 Task: Change  the formatting of the data to 'Which is Less than 10, 'In conditional formating, put the option 'Light Red Fill with Drak Red Text. 'add another formatting option Format As Table, insert the option 'Blue Table style Light 9 'In the sheet  Data Analysis Spreadsheetbook
Action: Mouse moved to (117, 166)
Screenshot: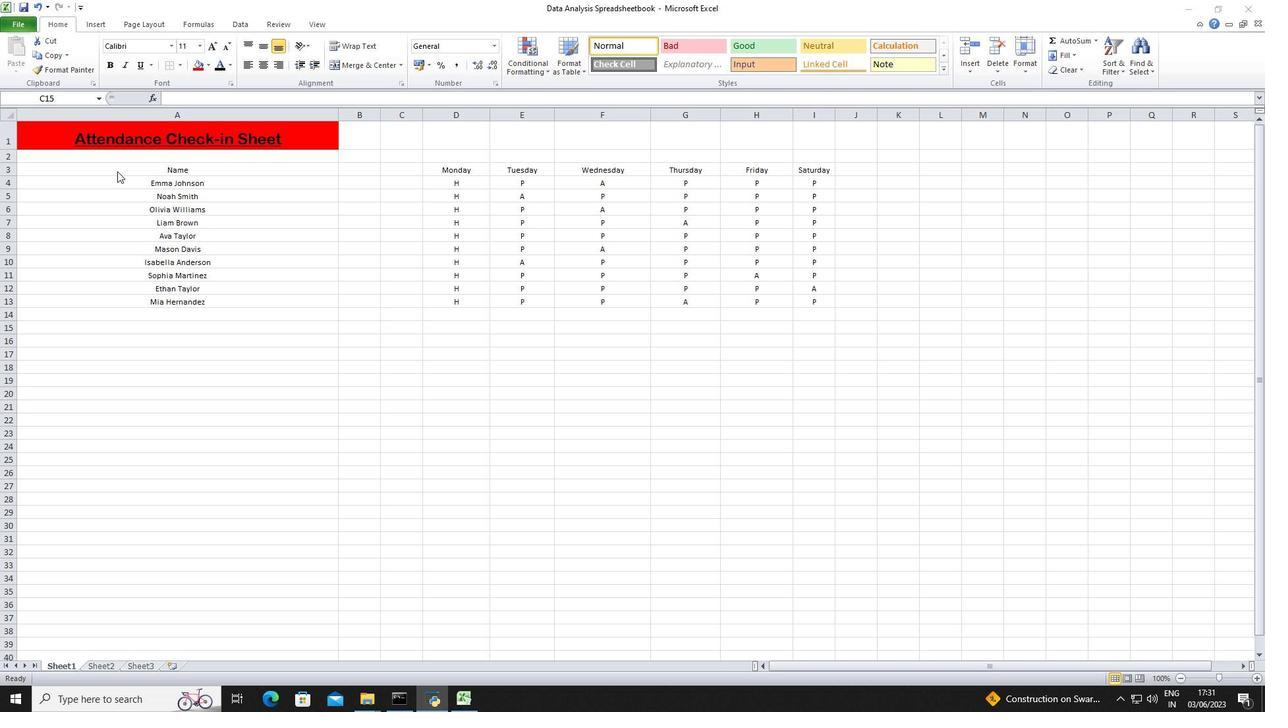 
Action: Mouse pressed left at (117, 166)
Screenshot: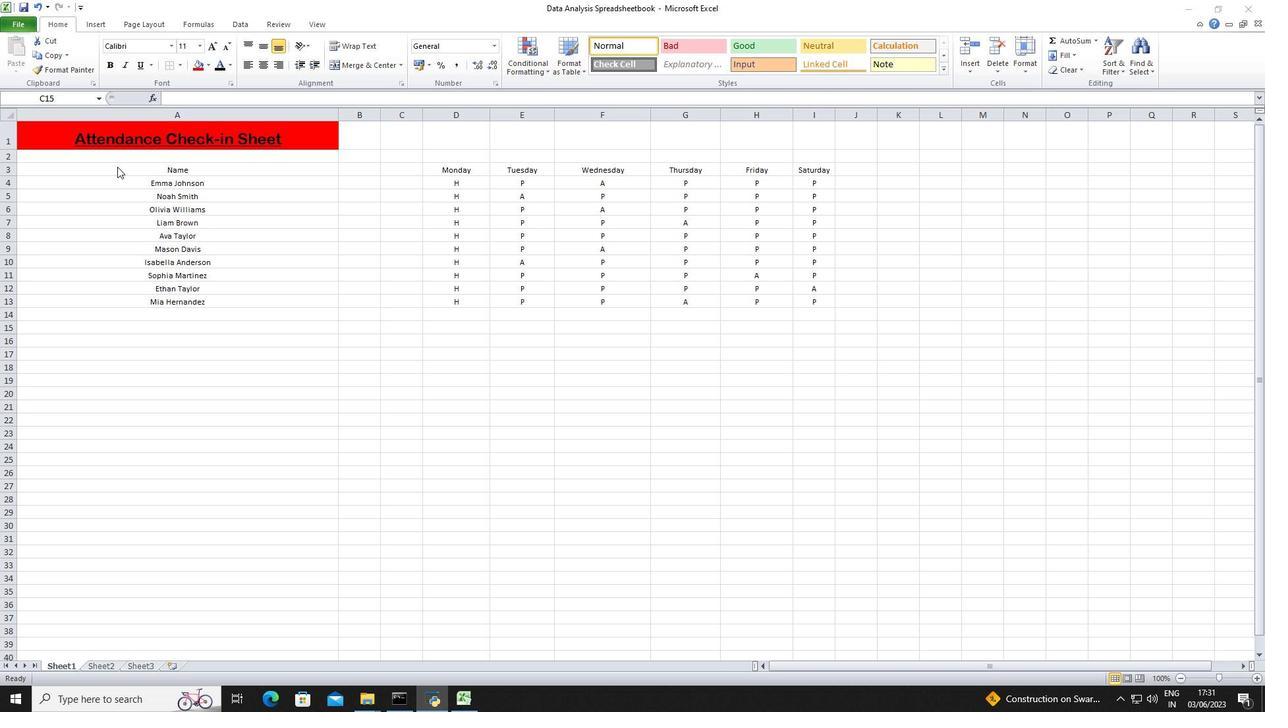 
Action: Mouse moved to (148, 168)
Screenshot: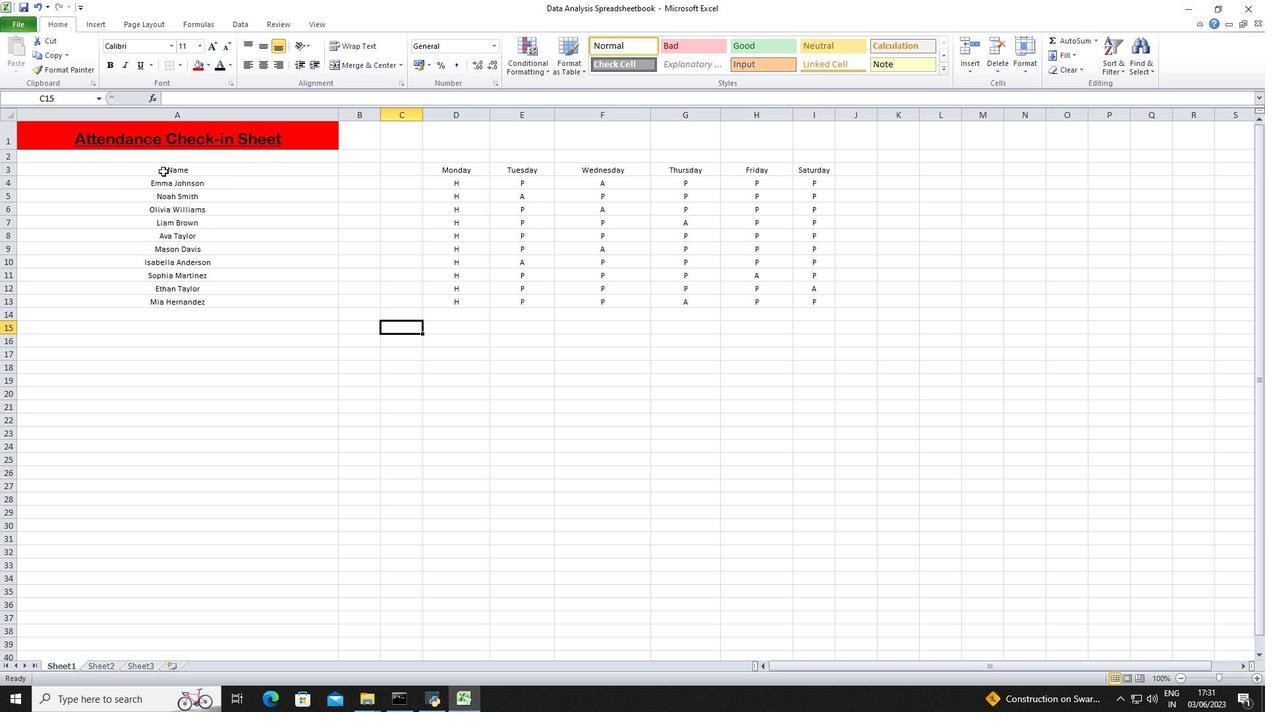
Action: Mouse pressed left at (148, 168)
Screenshot: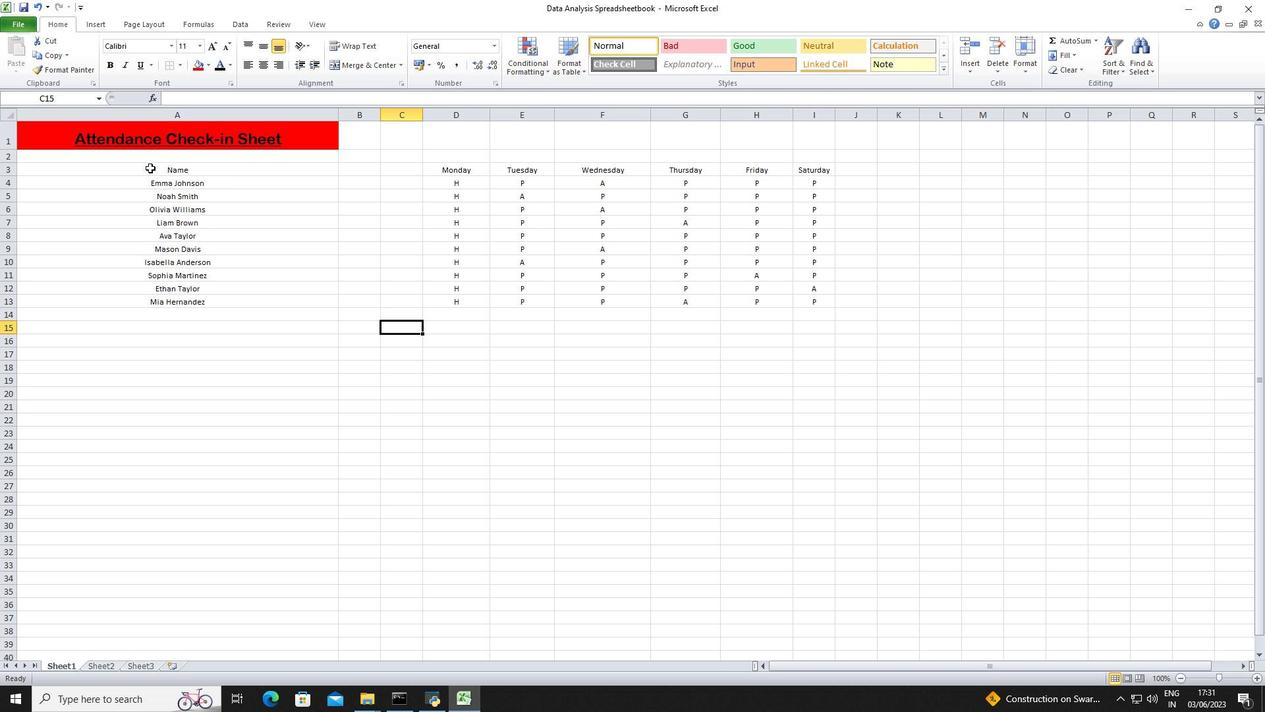
Action: Mouse moved to (548, 71)
Screenshot: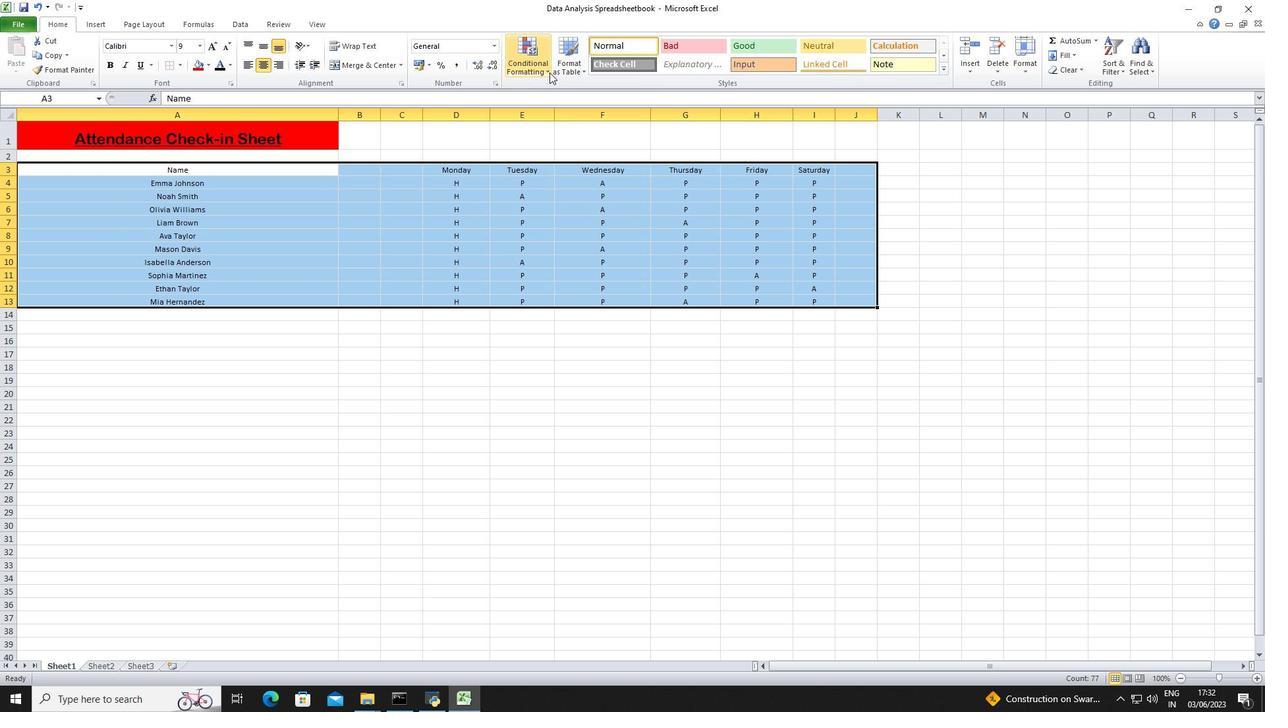 
Action: Mouse pressed left at (548, 71)
Screenshot: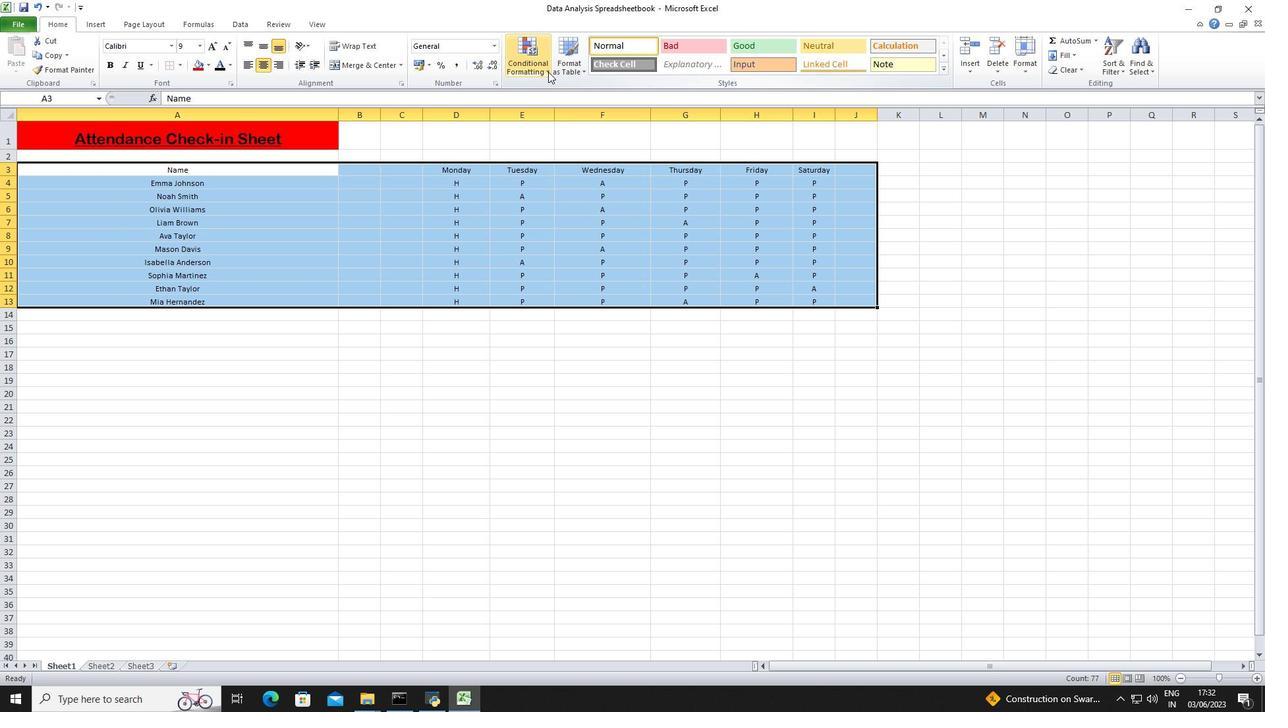 
Action: Mouse moved to (649, 120)
Screenshot: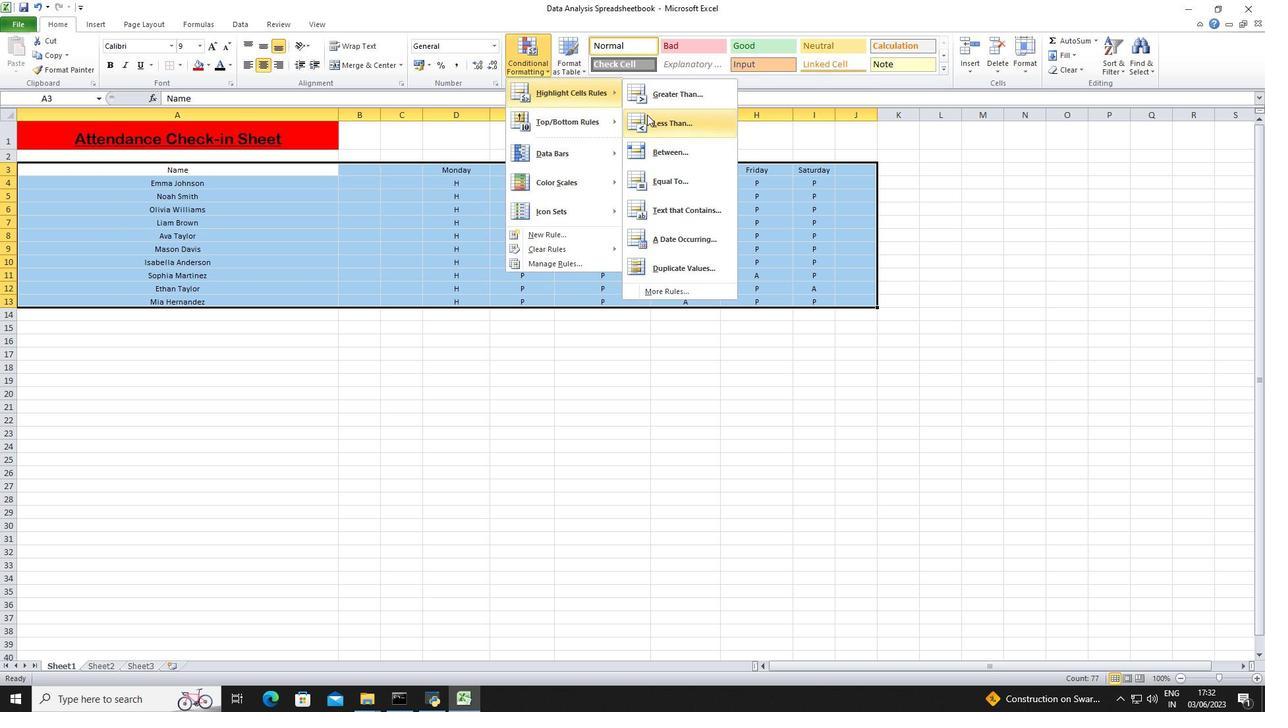 
Action: Mouse pressed left at (649, 120)
Screenshot: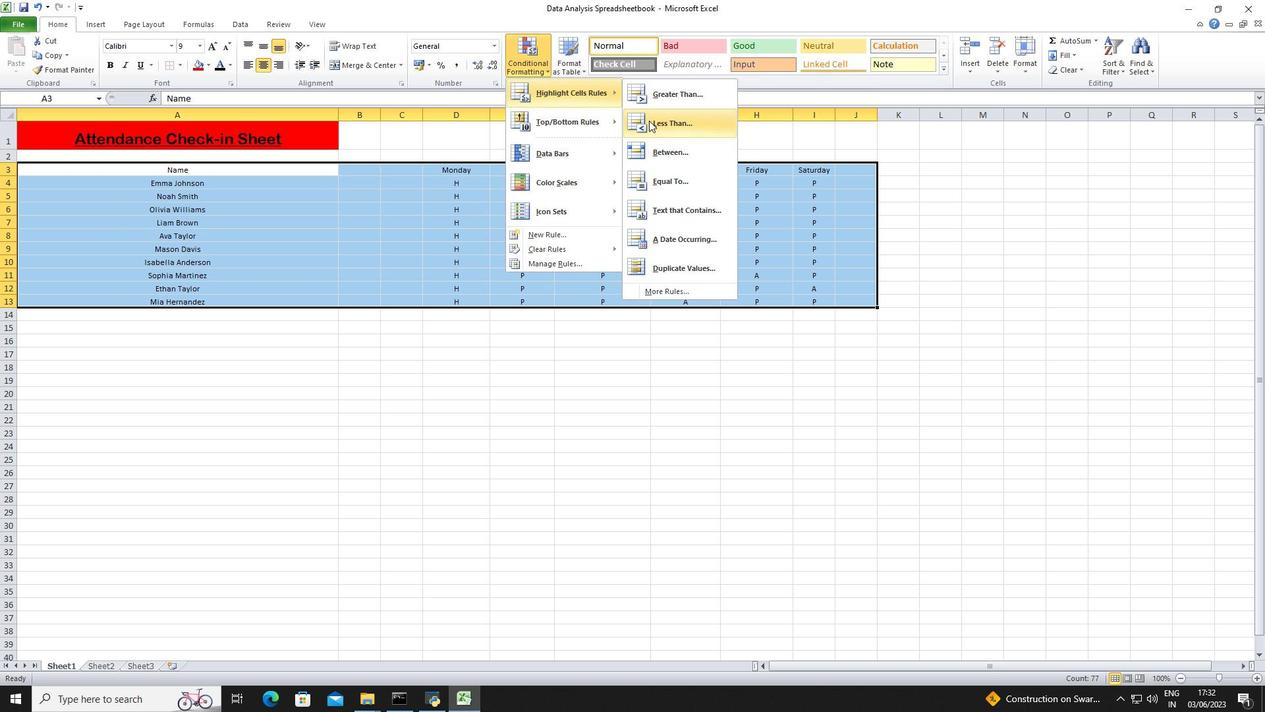 
Action: Mouse moved to (249, 331)
Screenshot: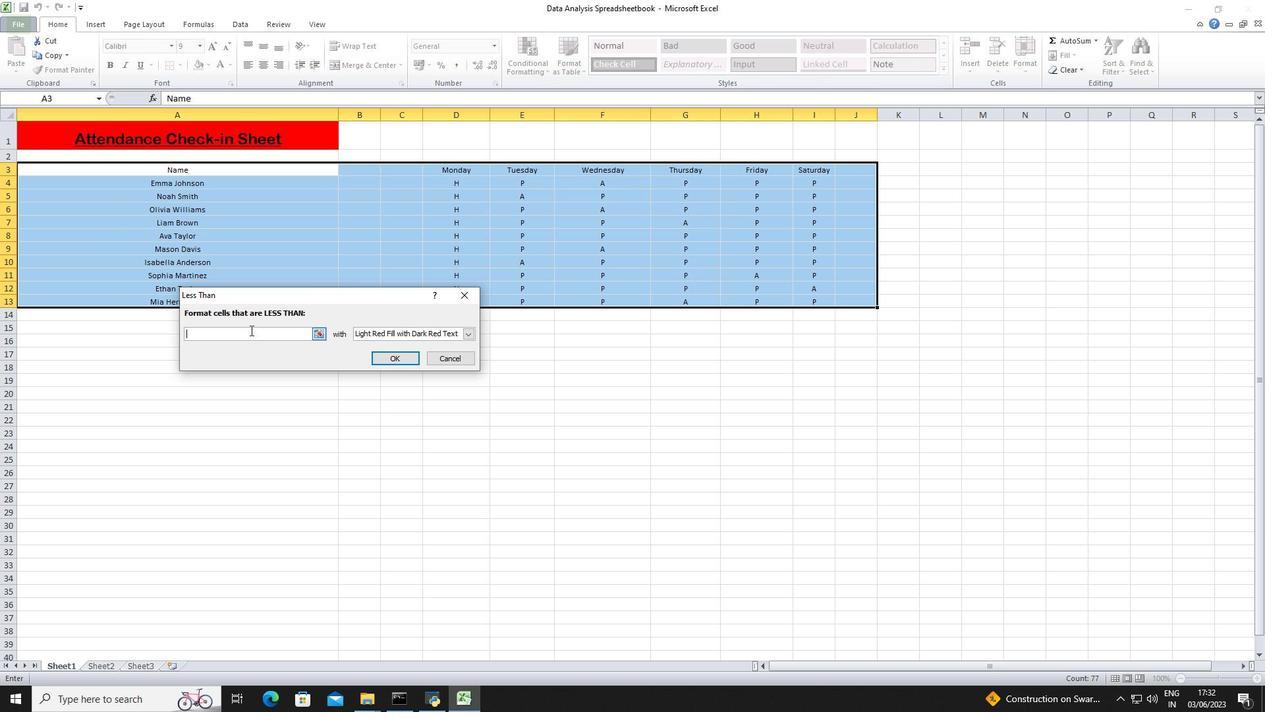
Action: Key pressed 10
Screenshot: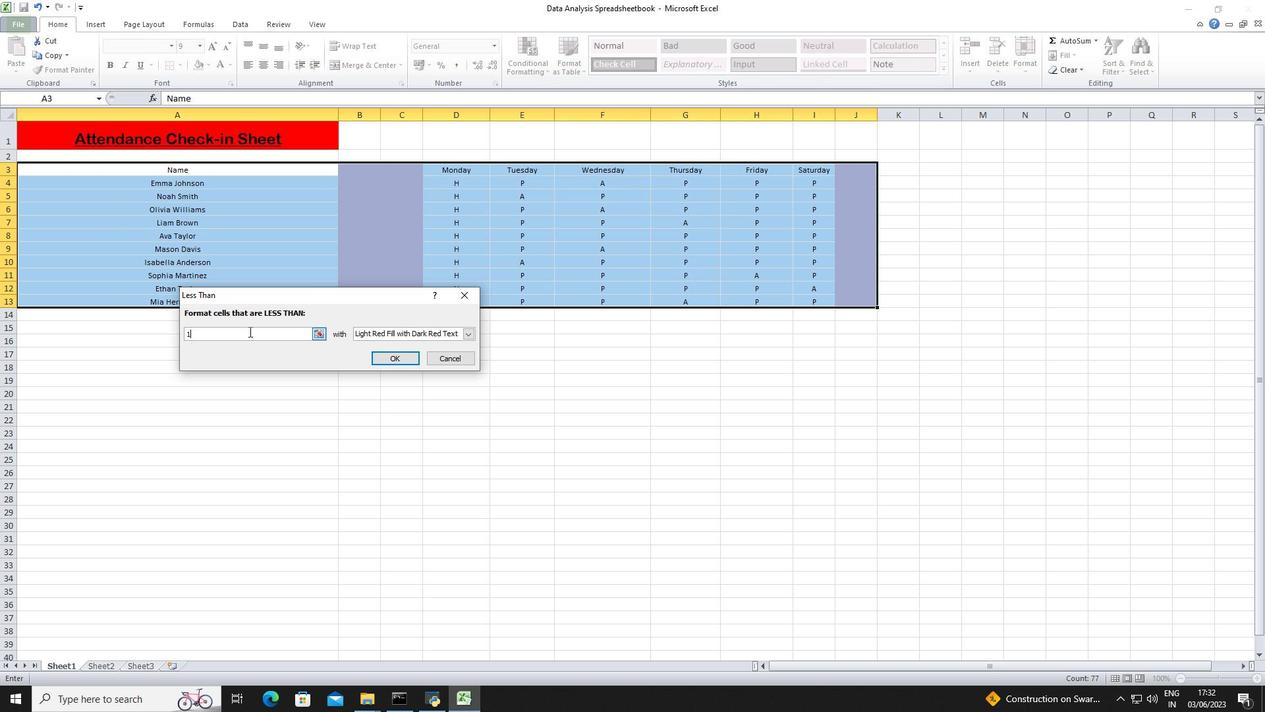 
Action: Mouse moved to (470, 331)
Screenshot: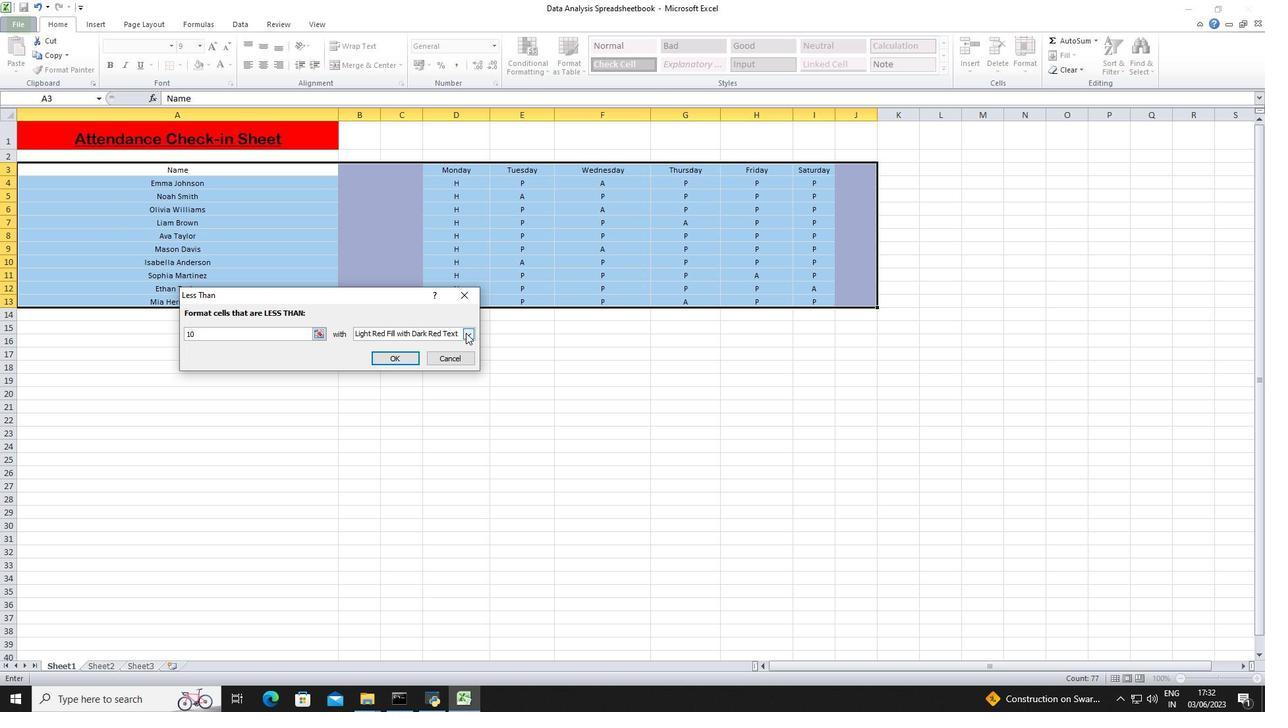 
Action: Mouse pressed left at (470, 331)
Screenshot: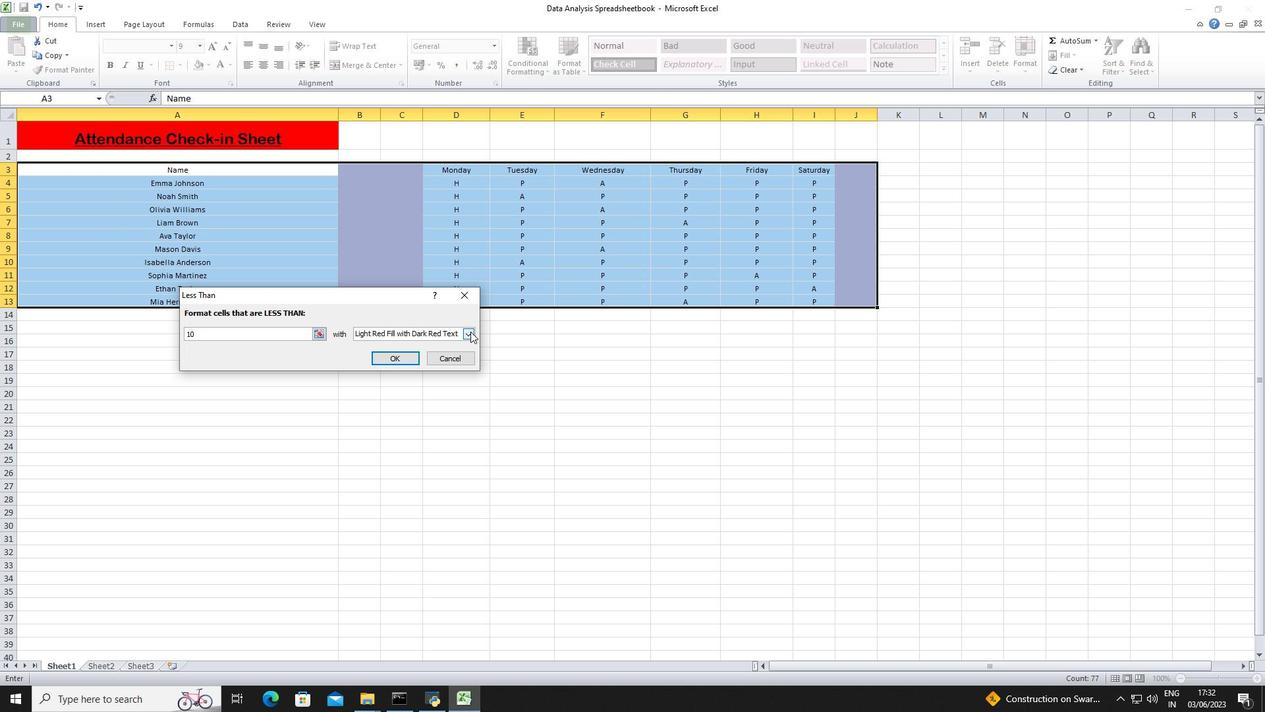 
Action: Mouse moved to (433, 348)
Screenshot: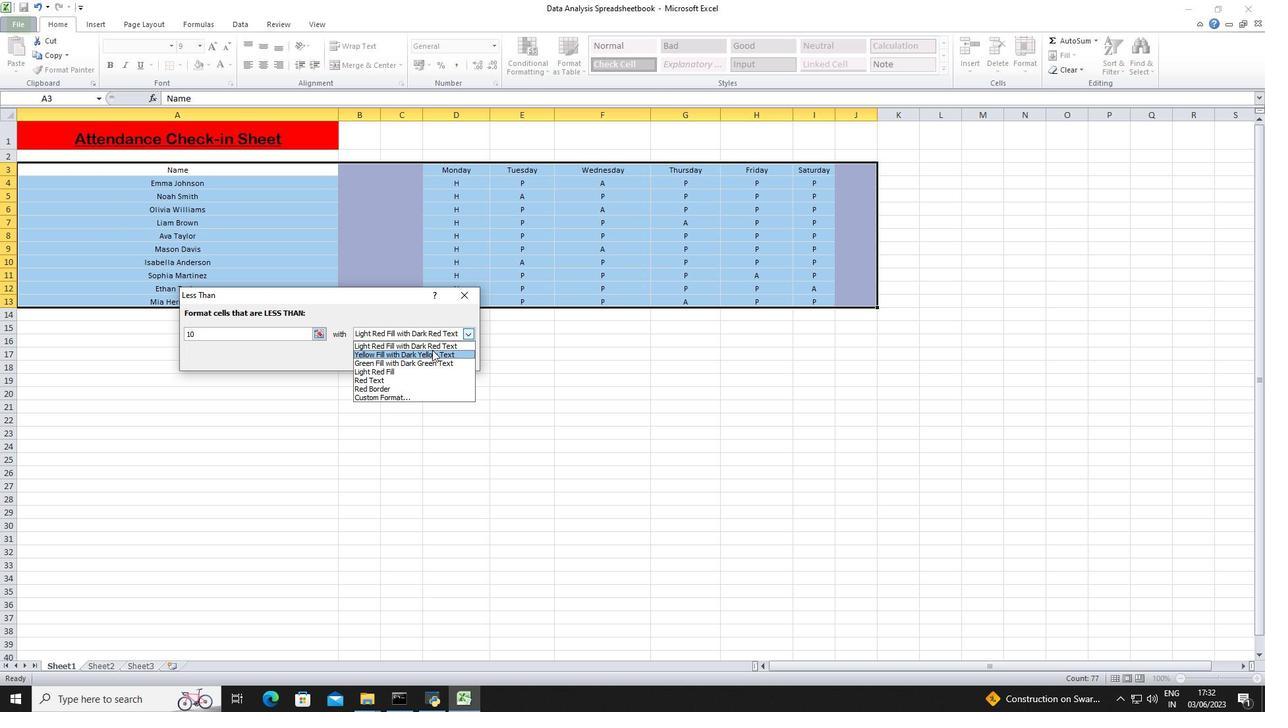 
Action: Mouse pressed left at (433, 348)
Screenshot: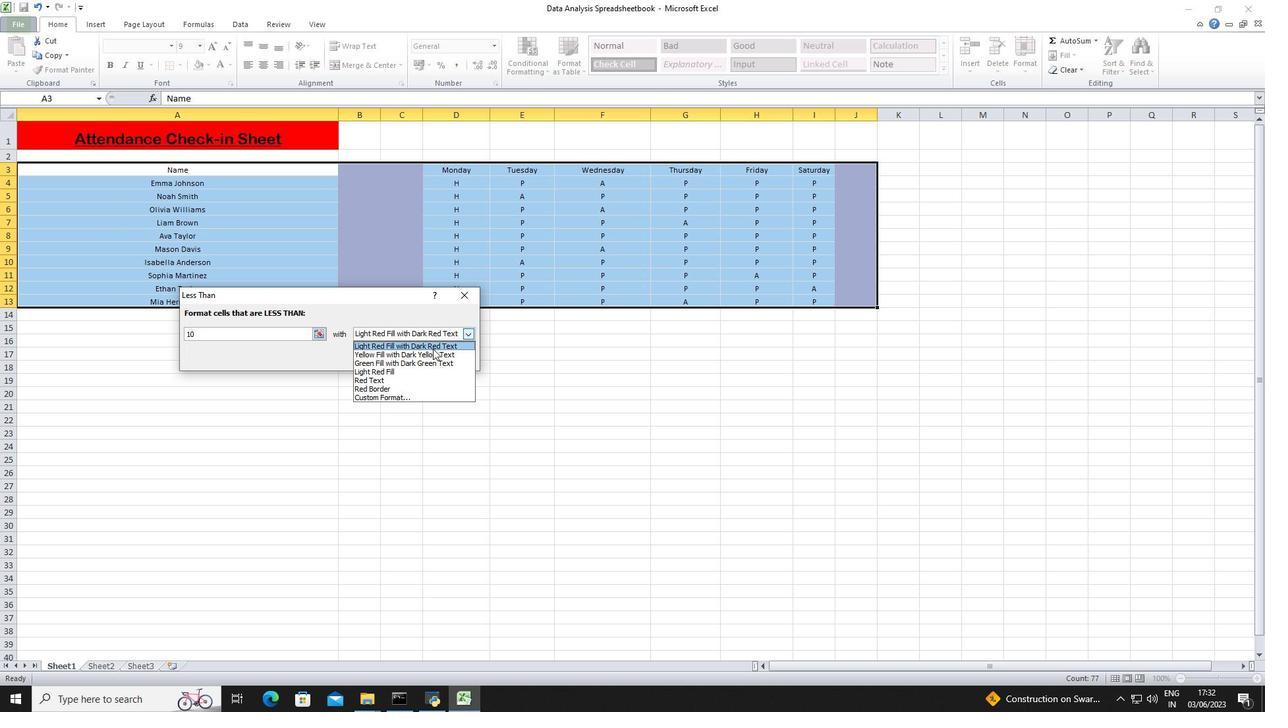 
Action: Mouse moved to (407, 356)
Screenshot: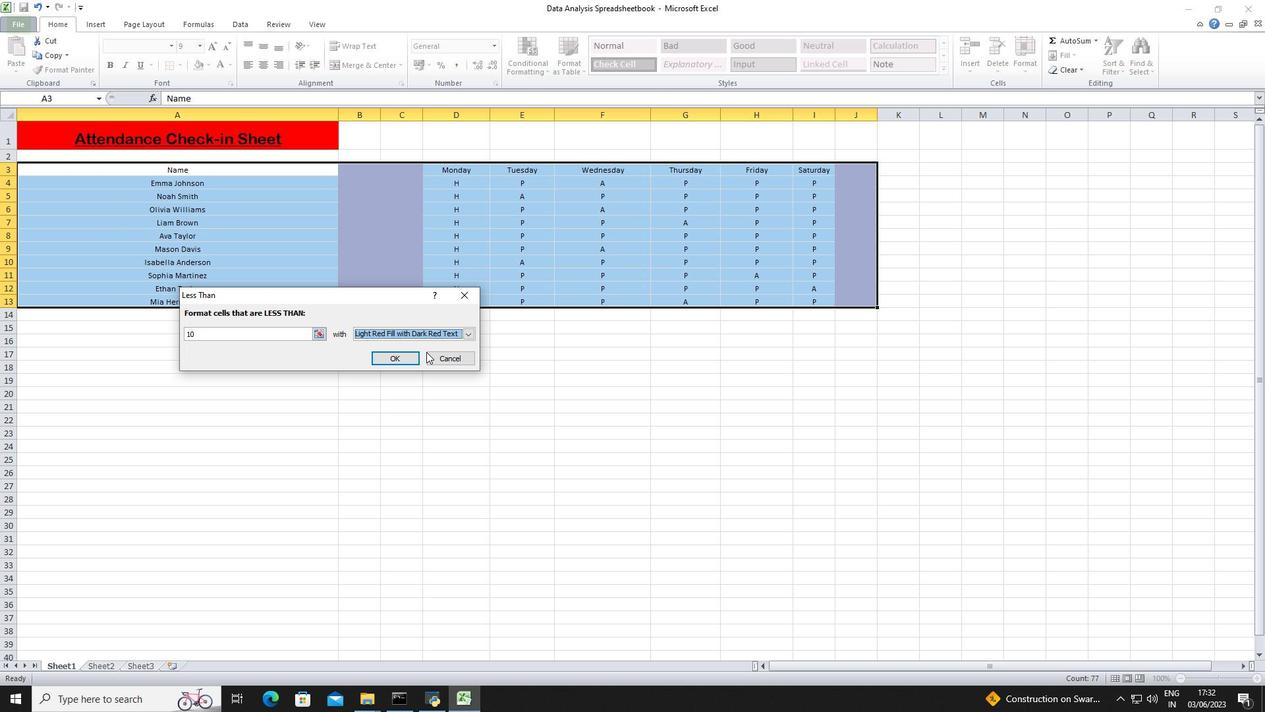 
Action: Mouse pressed left at (407, 356)
Screenshot: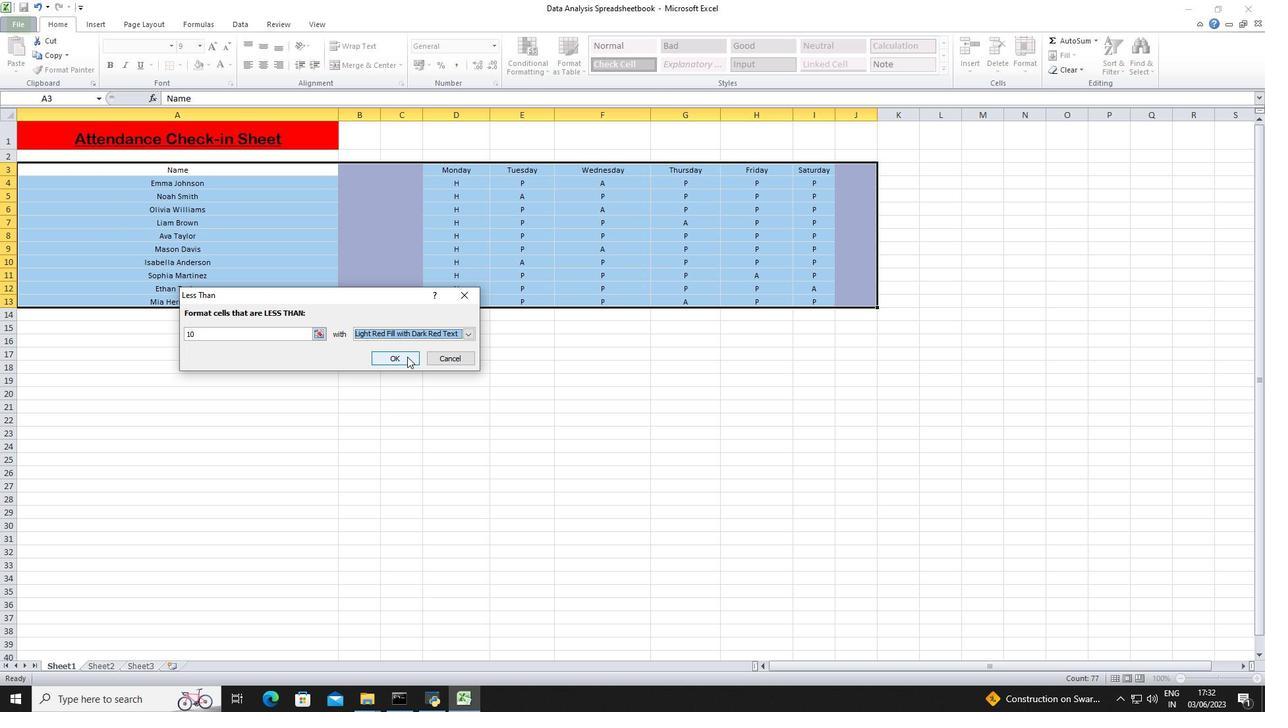 
Action: Mouse moved to (580, 73)
Screenshot: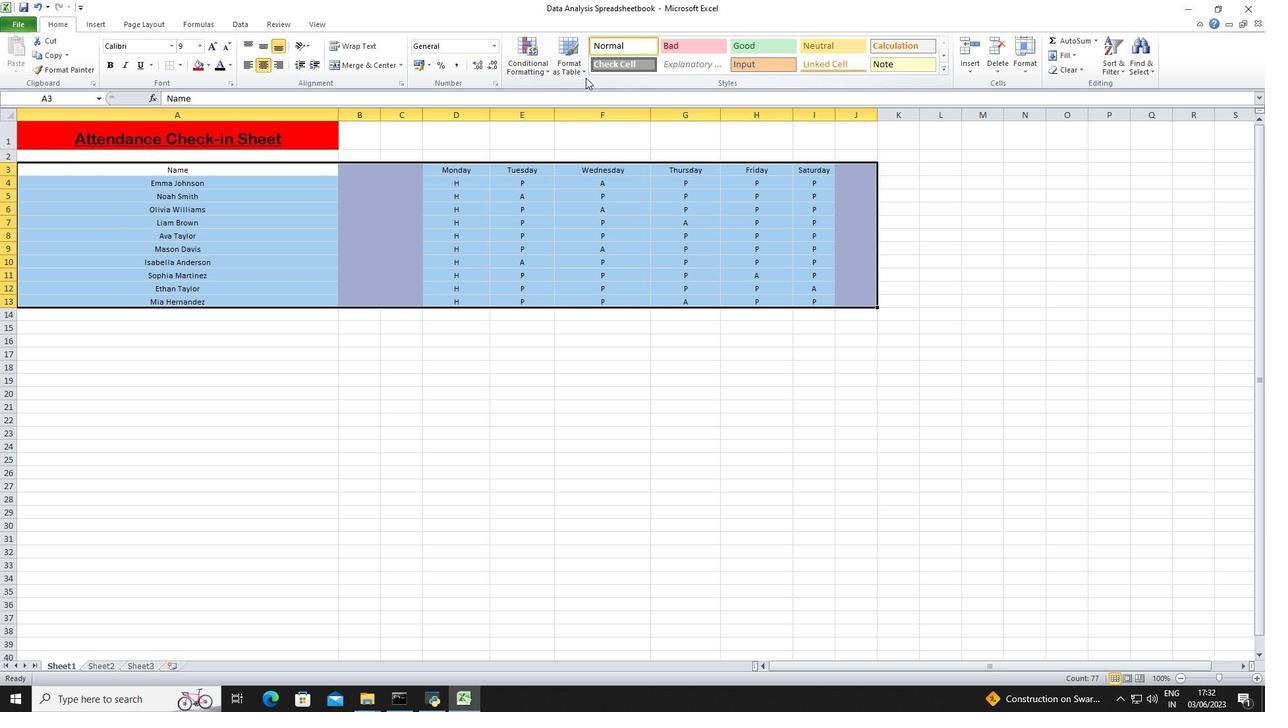 
Action: Mouse pressed left at (580, 73)
Screenshot: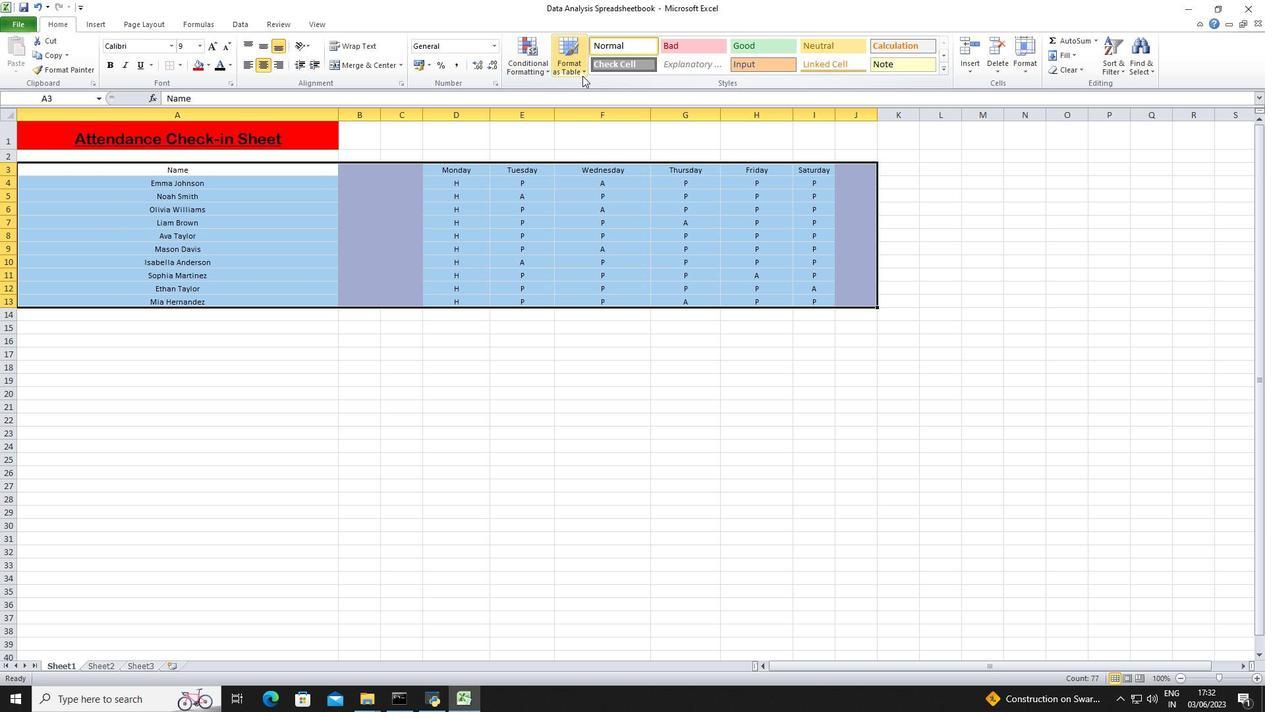 
Action: Mouse moved to (621, 156)
Screenshot: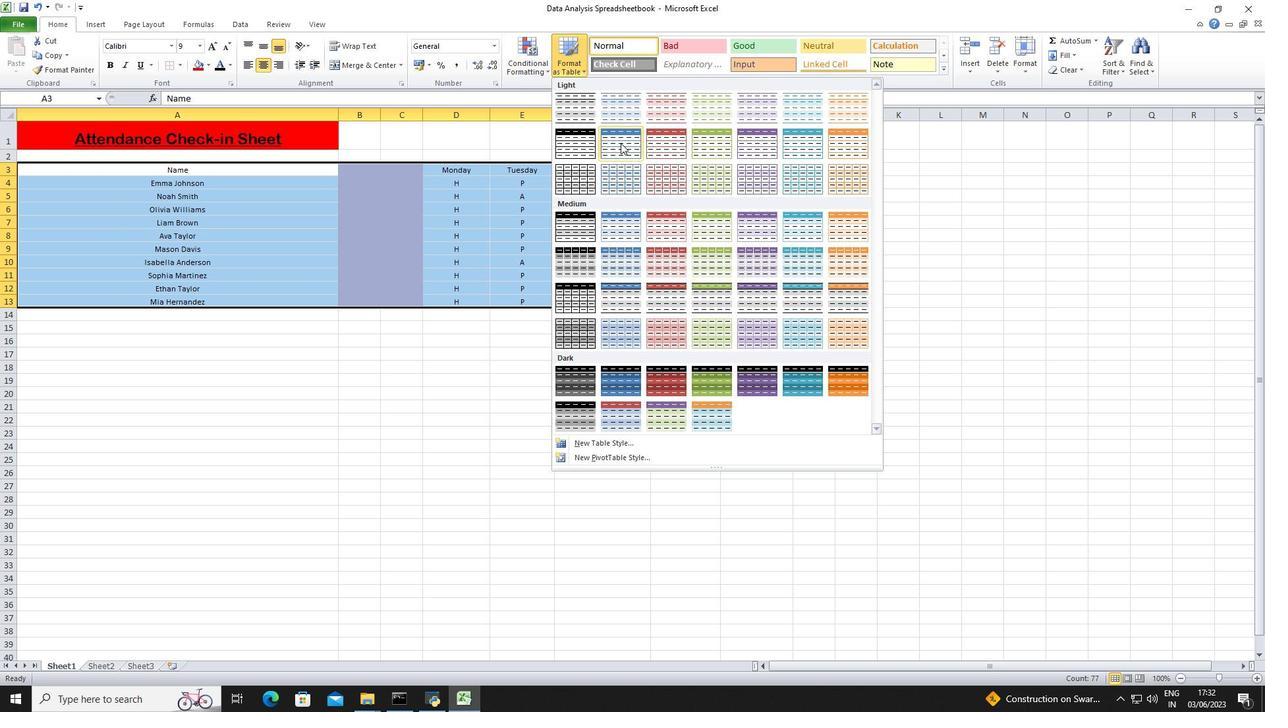
Action: Mouse pressed left at (621, 156)
Screenshot: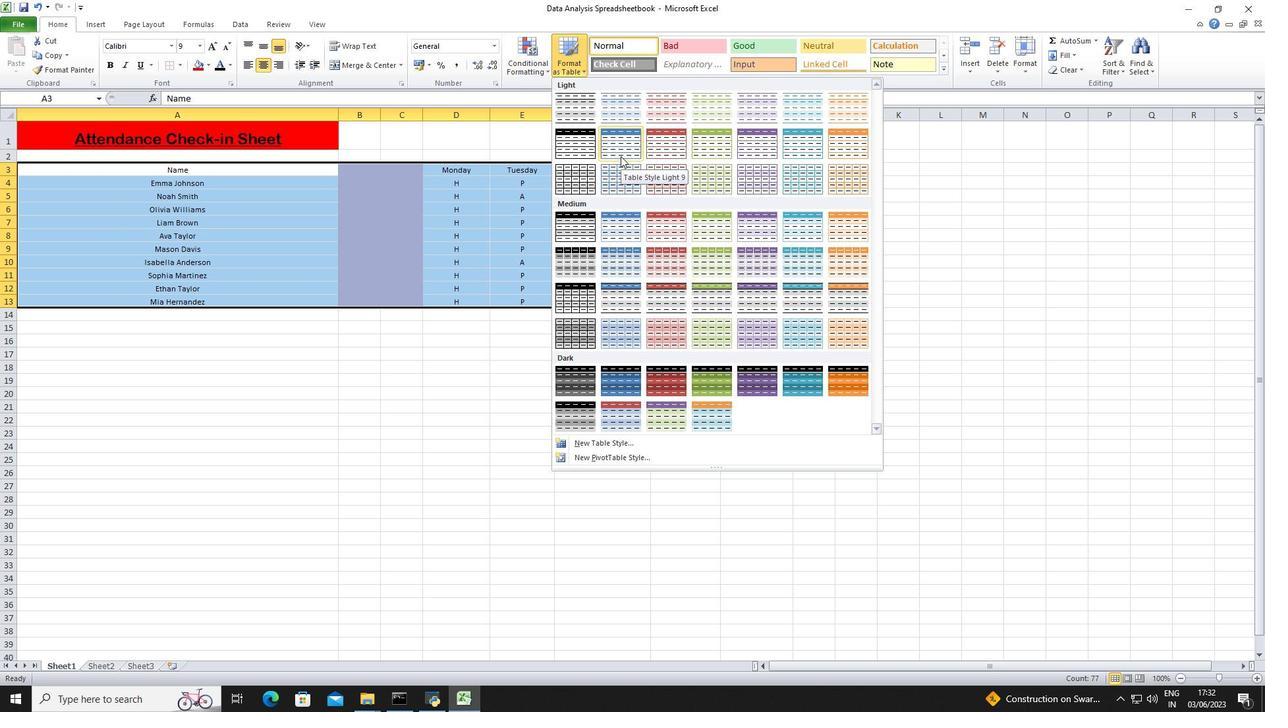 
Action: Mouse moved to (335, 357)
Screenshot: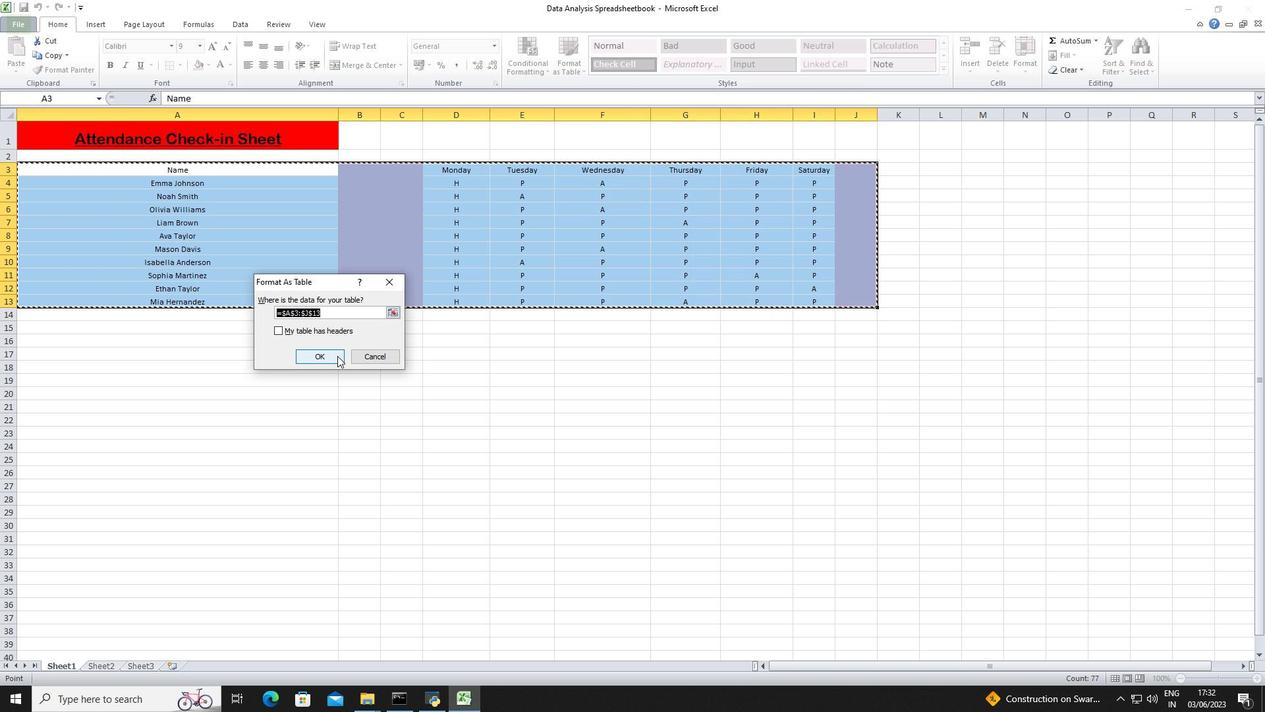 
Action: Mouse pressed left at (335, 357)
Screenshot: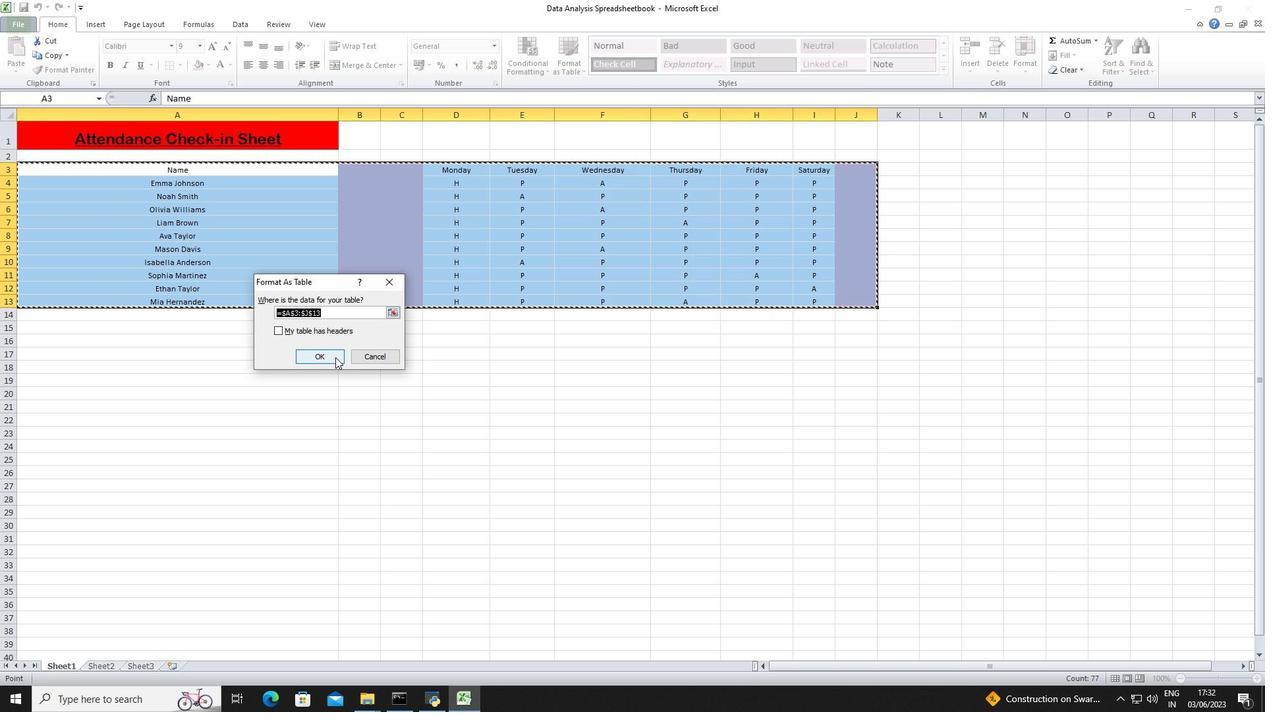 
Action: Mouse pressed left at (335, 357)
Screenshot: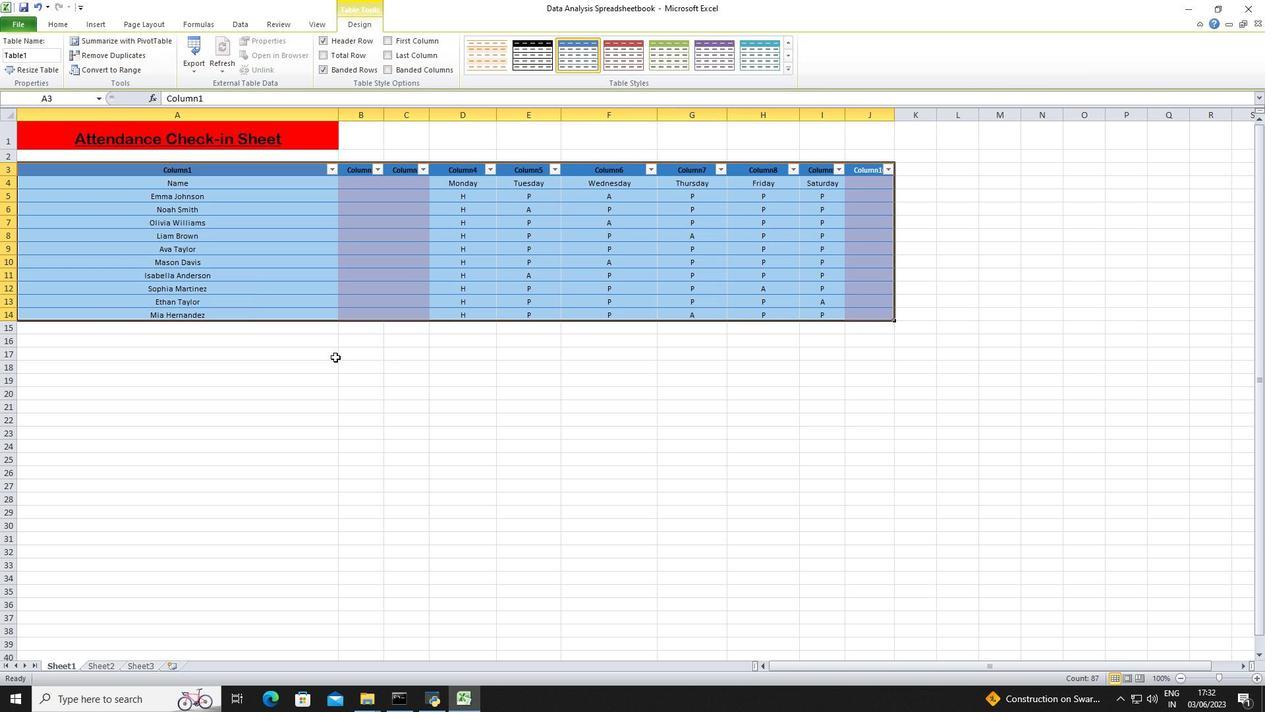 
